 Task: In the picture apply wrap text with text.
Action: Mouse moved to (138, 62)
Screenshot: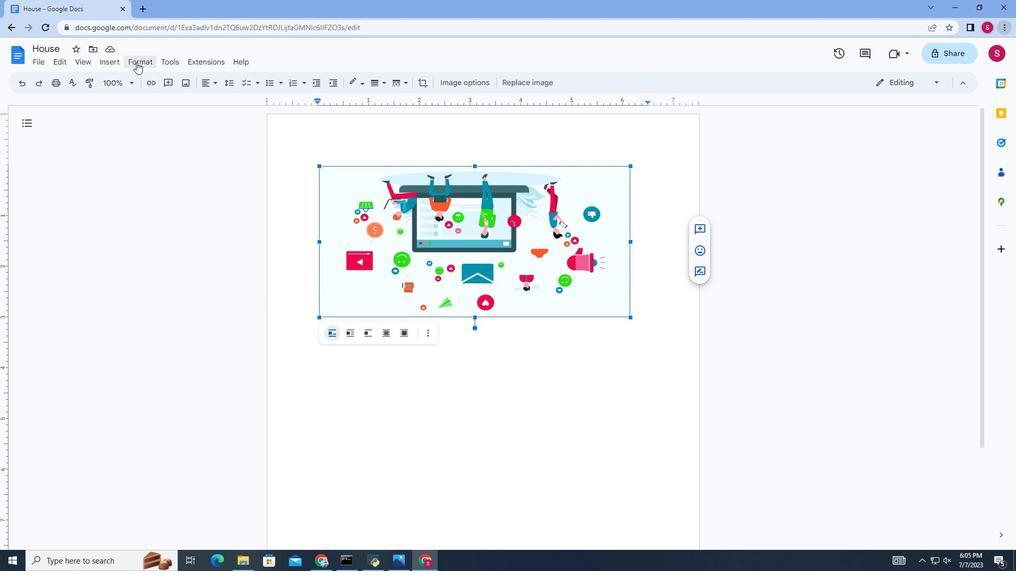 
Action: Mouse pressed left at (138, 62)
Screenshot: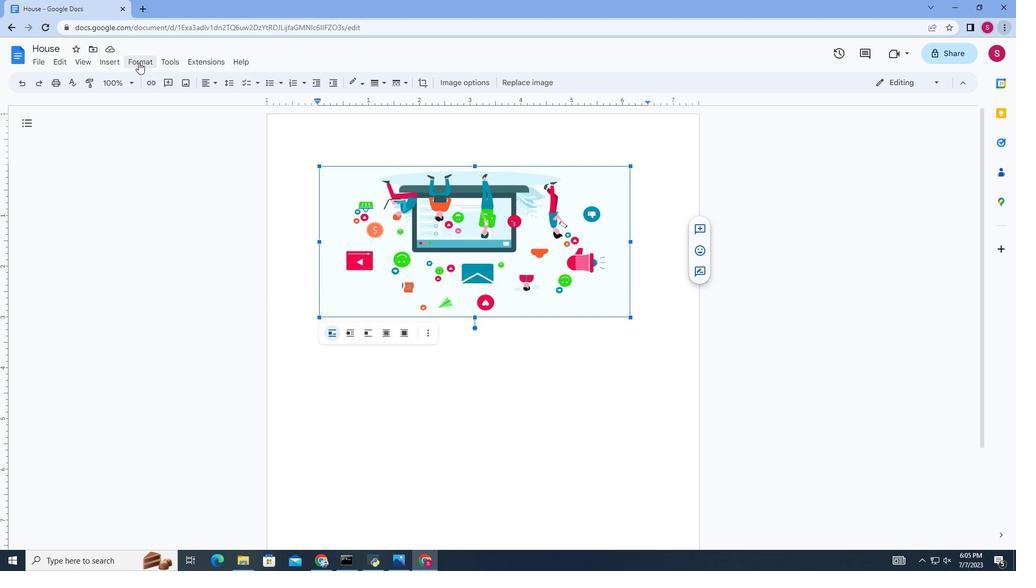 
Action: Mouse moved to (349, 325)
Screenshot: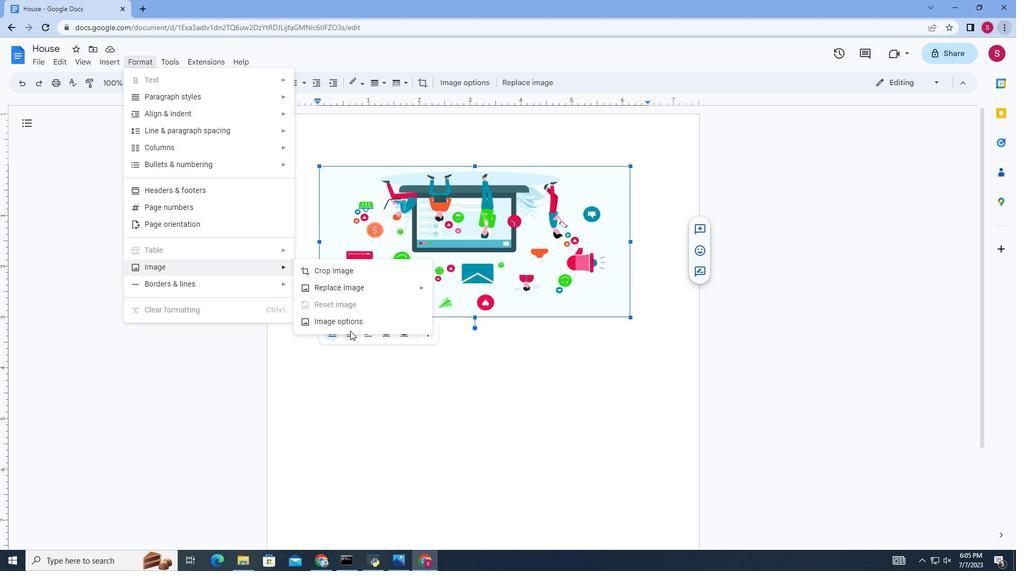 
Action: Mouse pressed left at (349, 325)
Screenshot: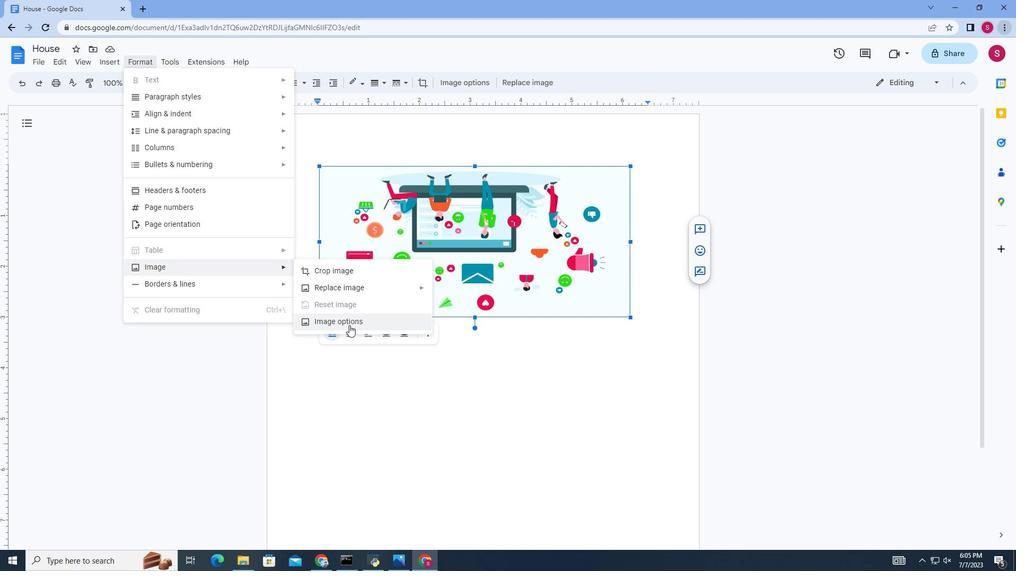 
Action: Mouse moved to (856, 337)
Screenshot: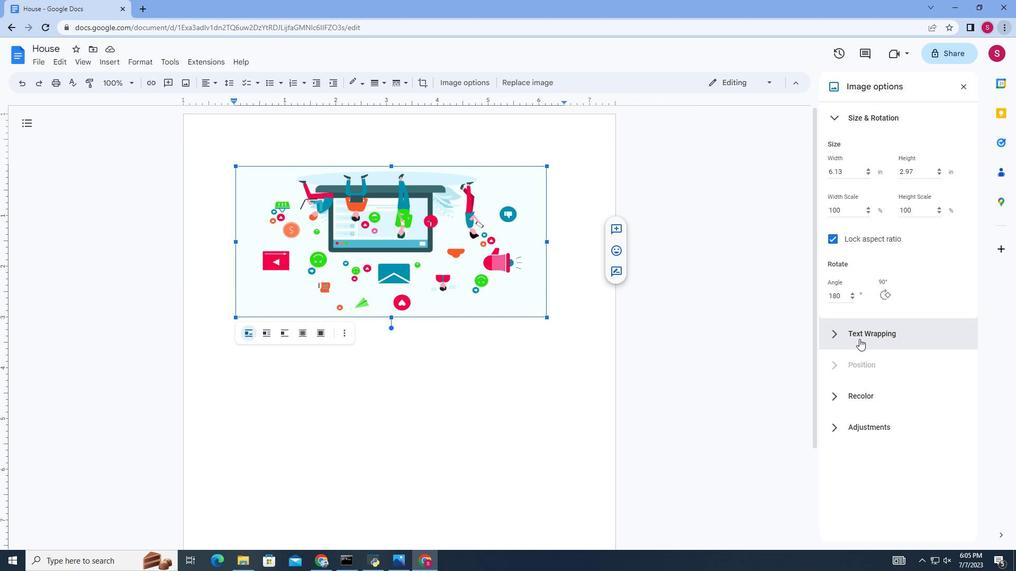 
Action: Mouse pressed left at (856, 337)
Screenshot: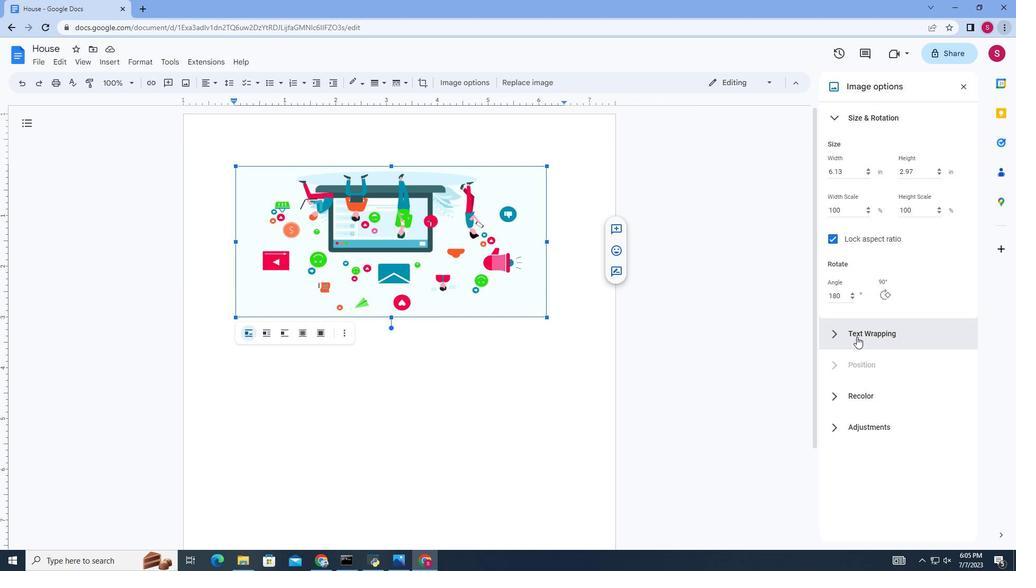 
Action: Mouse moved to (893, 410)
Screenshot: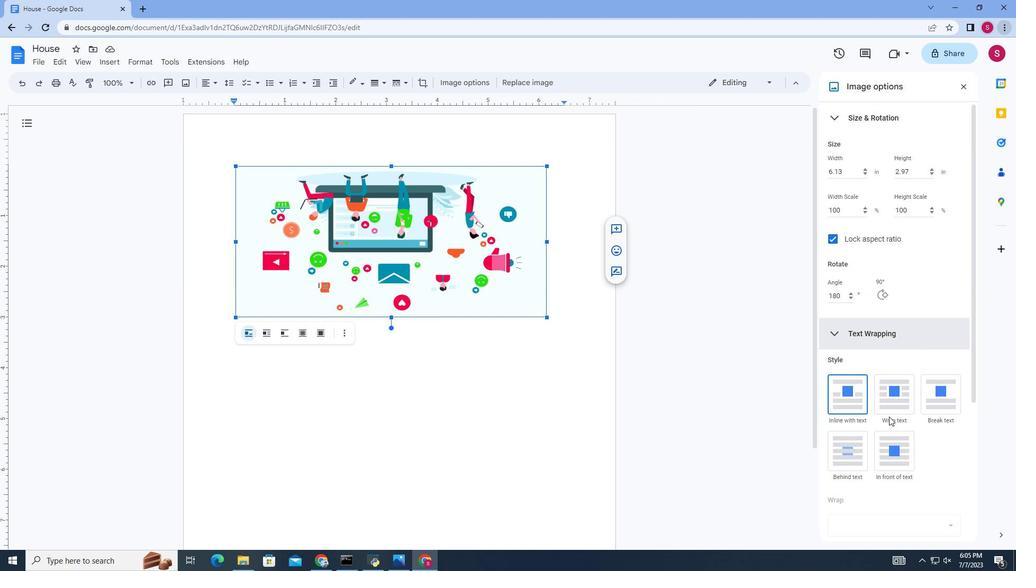 
Action: Mouse pressed left at (893, 410)
Screenshot: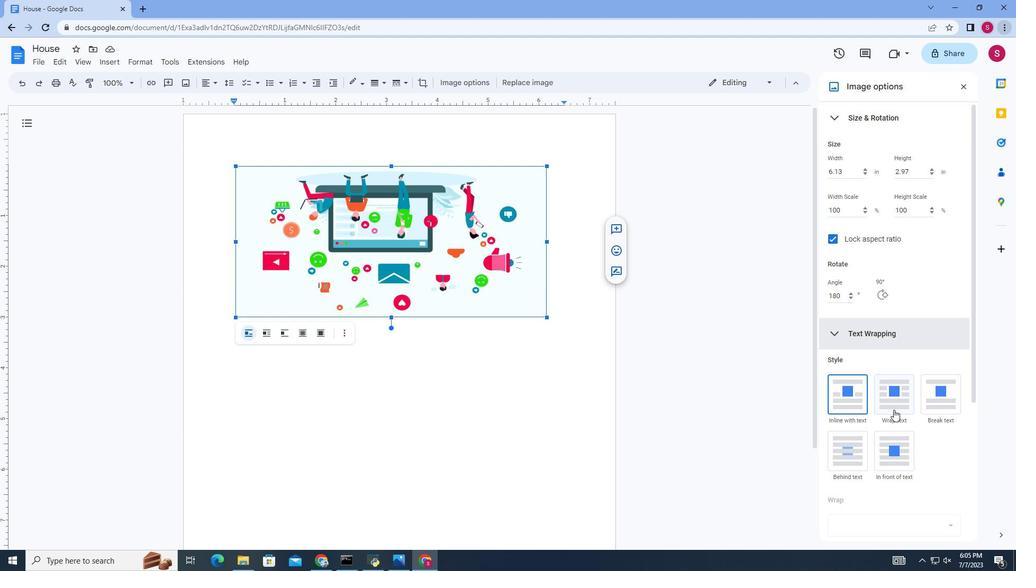 
Action: Mouse moved to (893, 409)
Screenshot: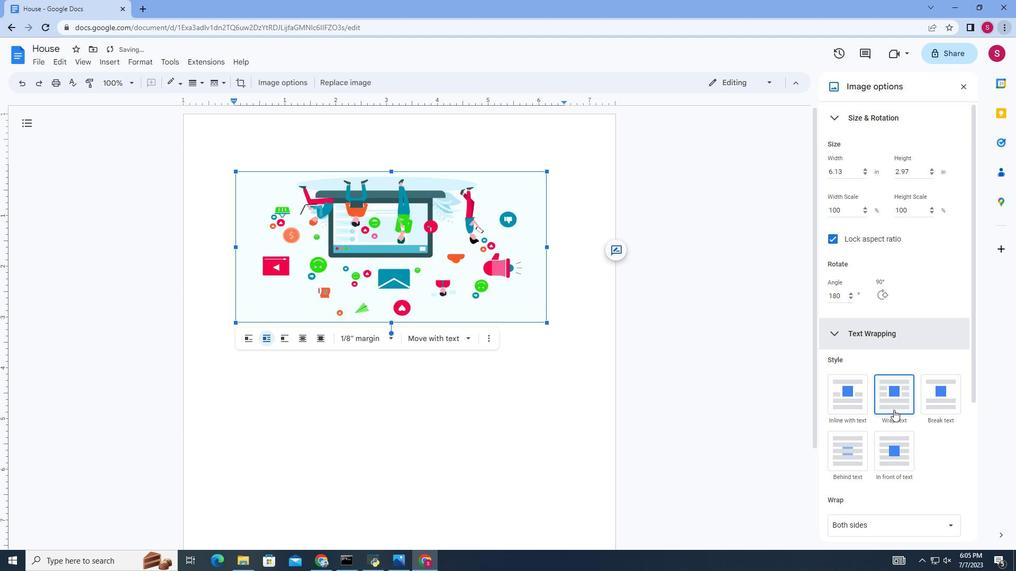 
